 Task: Add Megafood Organic Cranberry B12 Energy Gummies to the cart.
Action: Mouse moved to (27, 68)
Screenshot: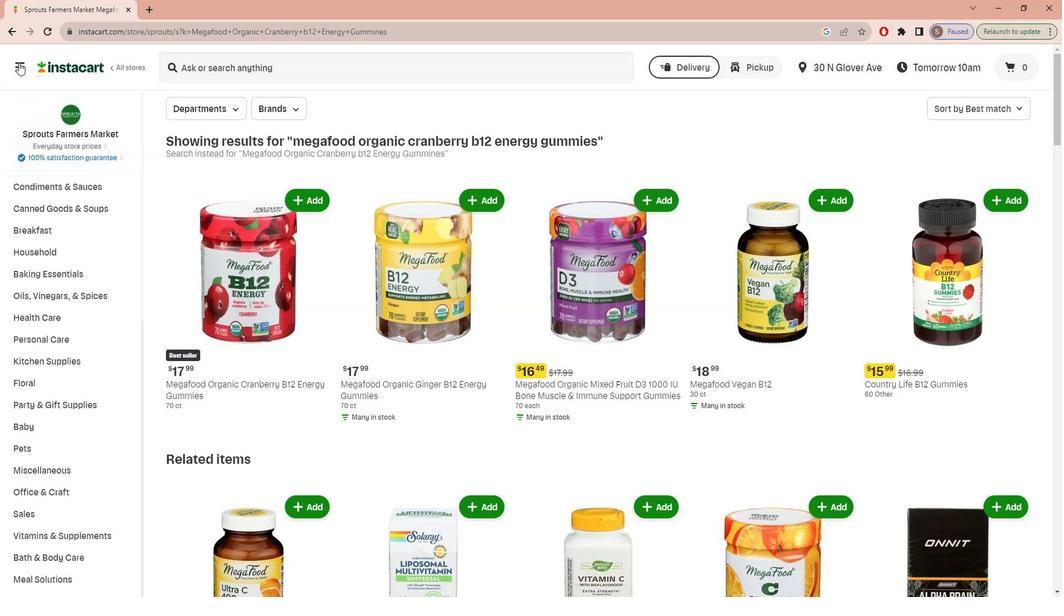 
Action: Mouse pressed left at (27, 68)
Screenshot: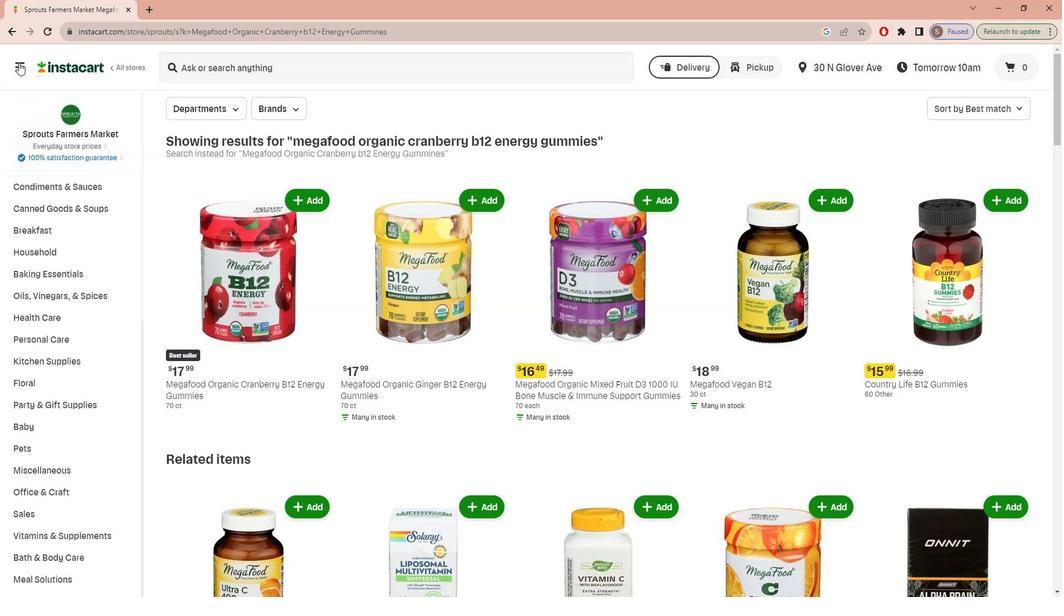 
Action: Mouse moved to (37, 145)
Screenshot: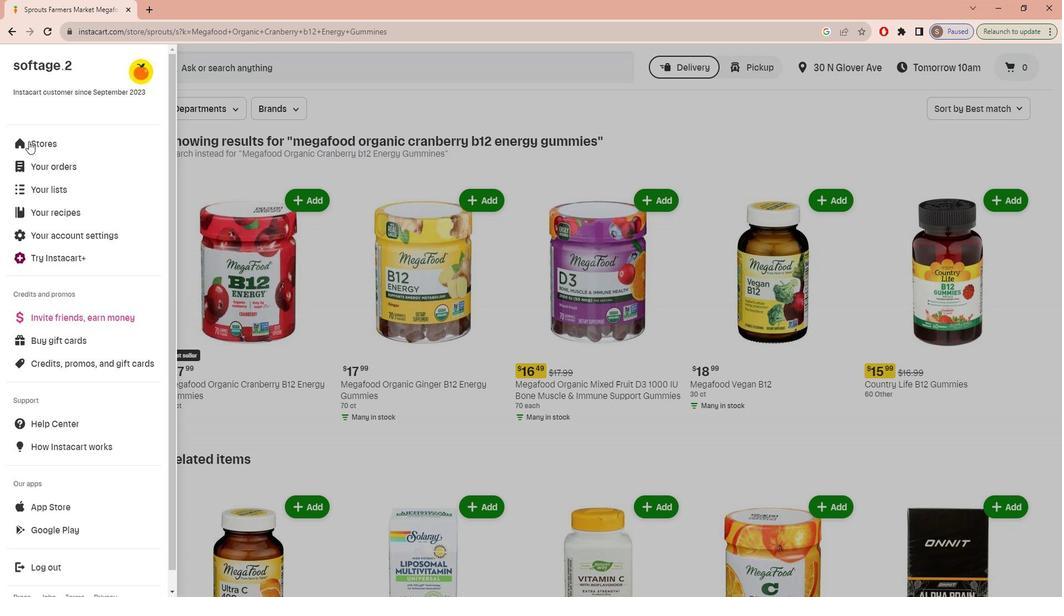 
Action: Mouse pressed left at (37, 145)
Screenshot: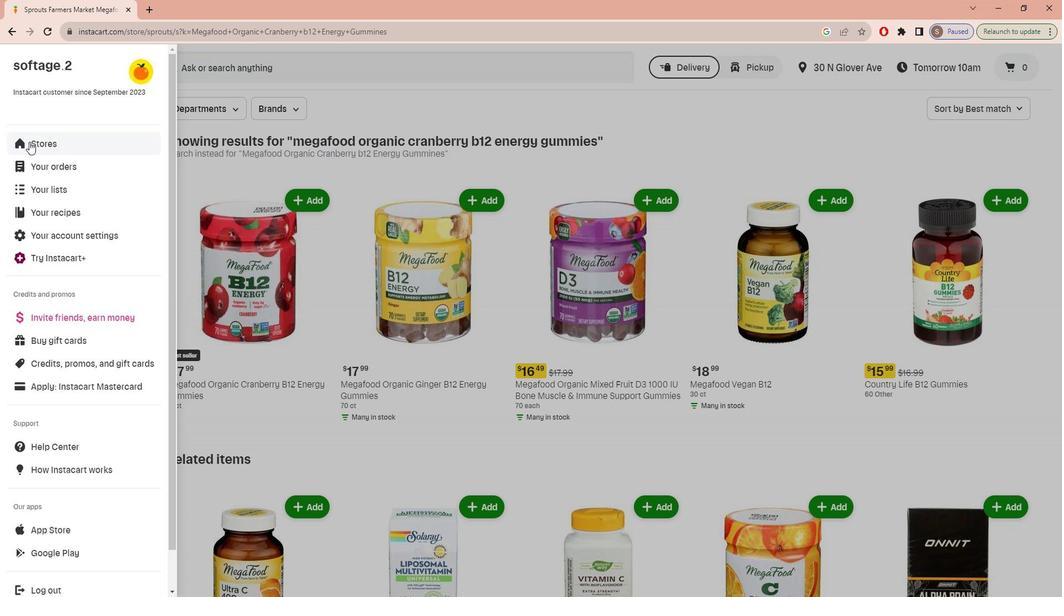 
Action: Mouse moved to (280, 120)
Screenshot: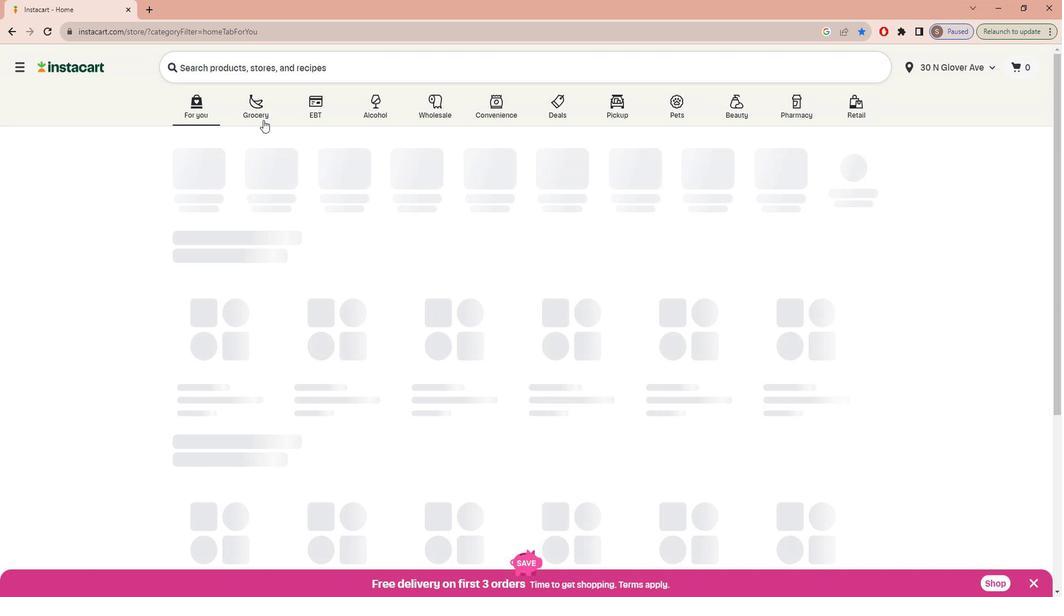 
Action: Mouse pressed left at (280, 120)
Screenshot: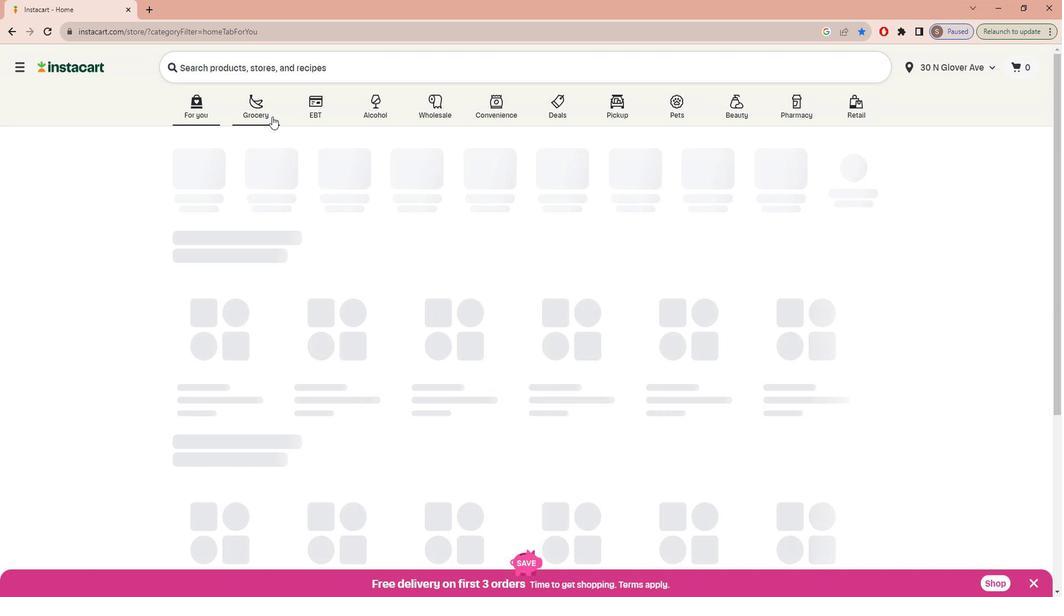
Action: Mouse moved to (245, 311)
Screenshot: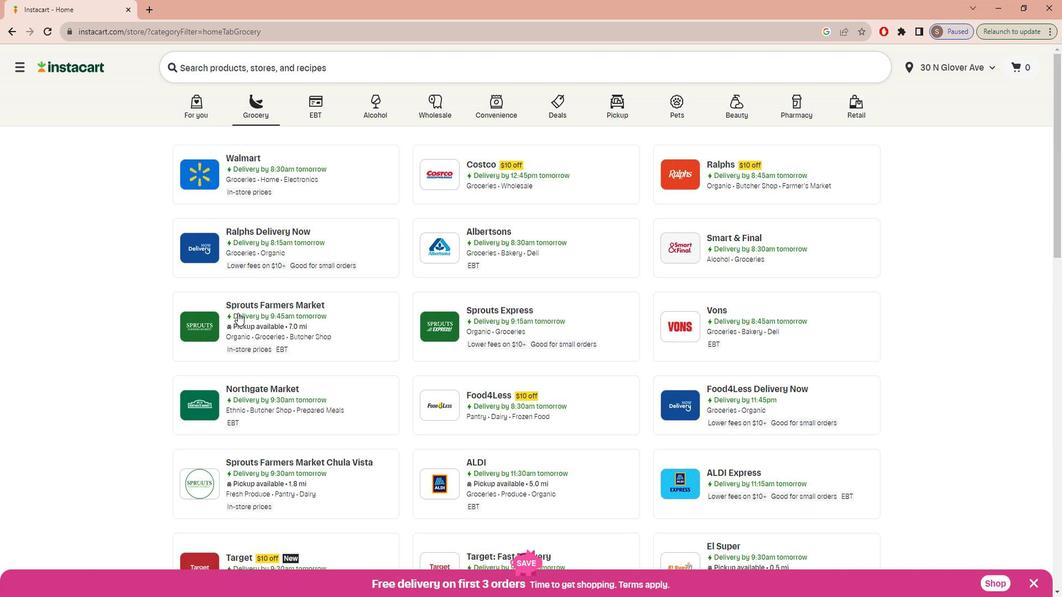 
Action: Mouse pressed left at (245, 311)
Screenshot: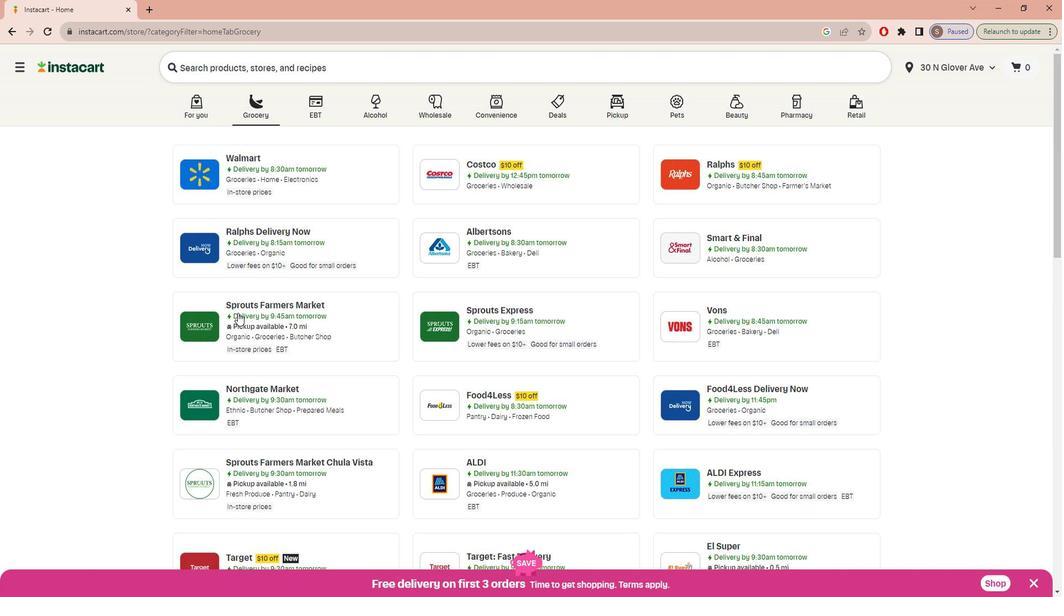 
Action: Mouse moved to (102, 385)
Screenshot: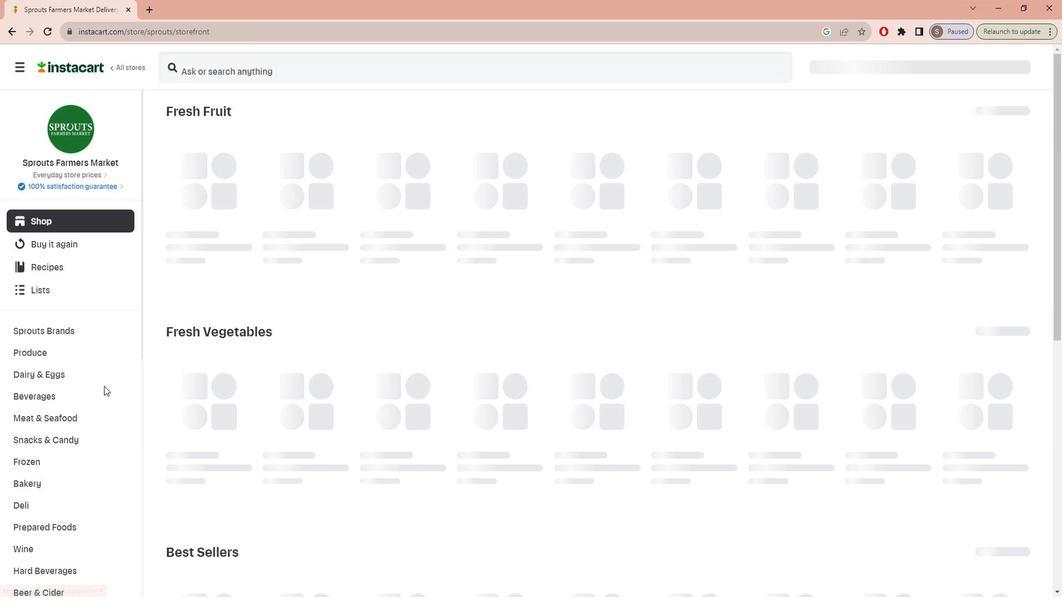 
Action: Mouse scrolled (102, 385) with delta (0, 0)
Screenshot: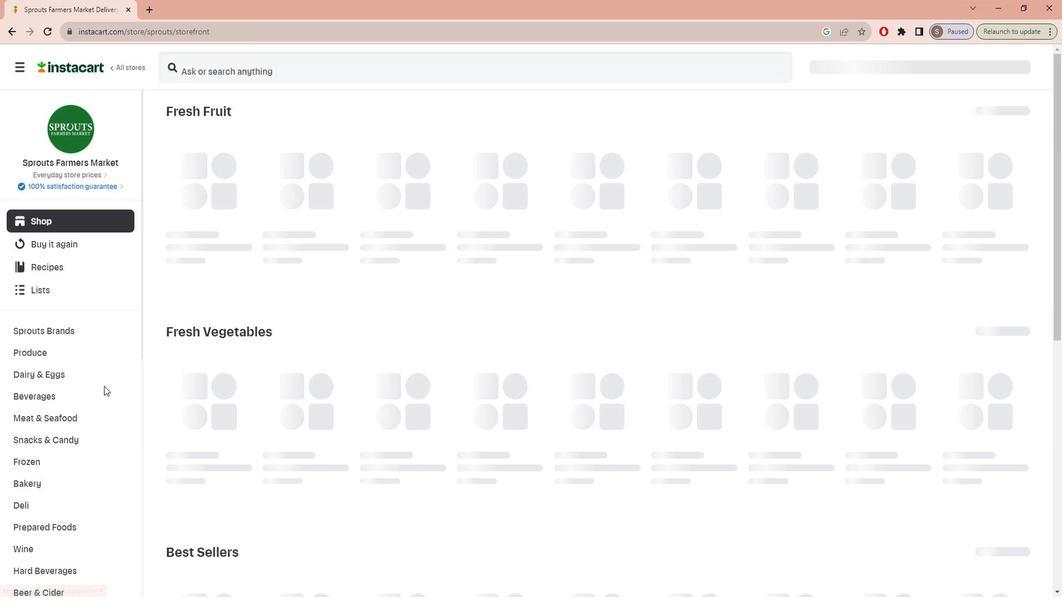 
Action: Mouse moved to (101, 386)
Screenshot: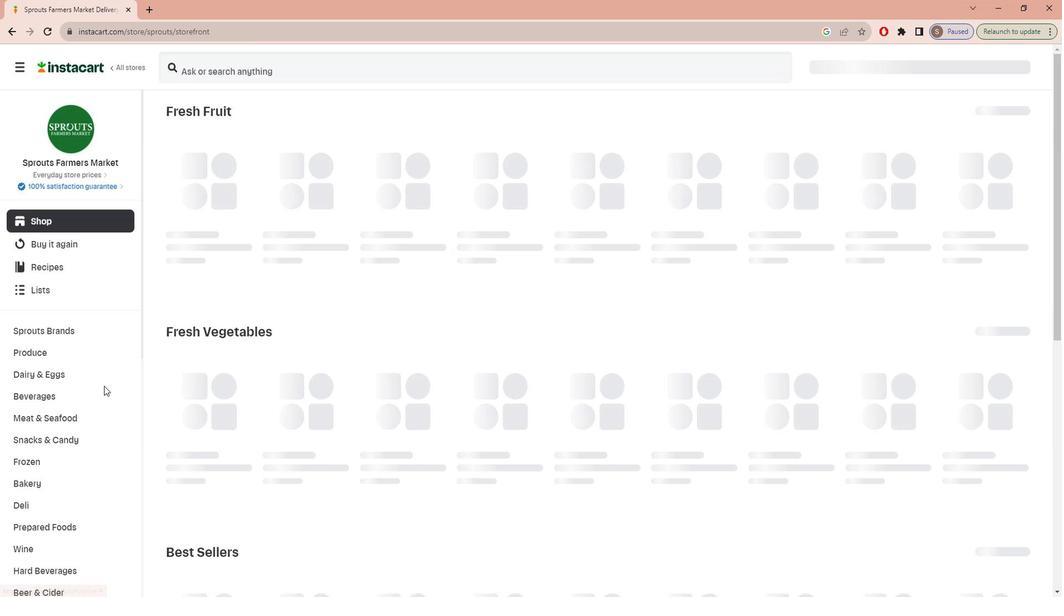 
Action: Mouse scrolled (101, 385) with delta (0, 0)
Screenshot: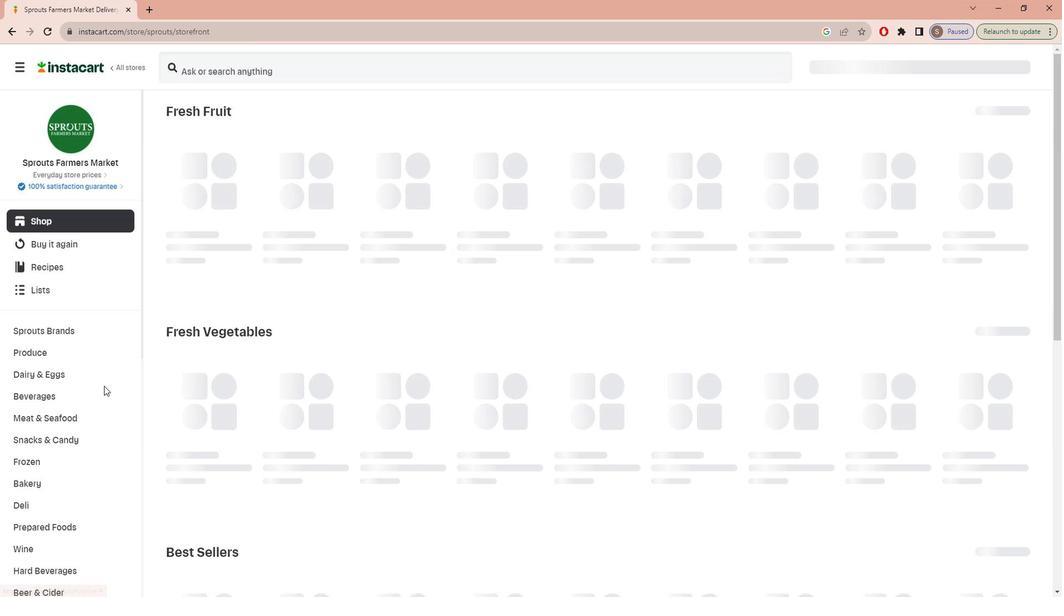 
Action: Mouse moved to (98, 387)
Screenshot: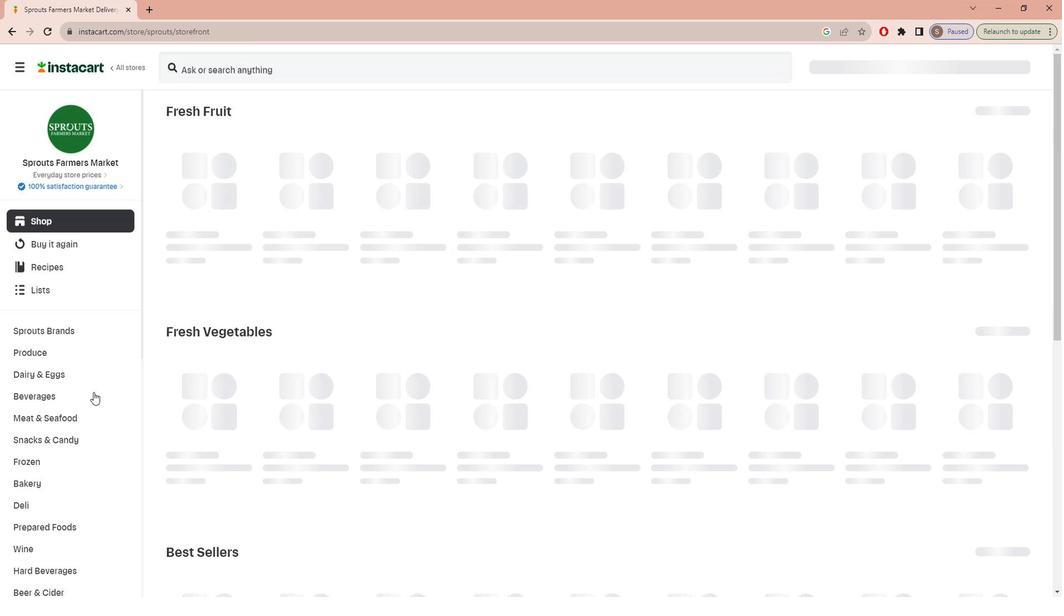 
Action: Mouse scrolled (98, 386) with delta (0, 0)
Screenshot: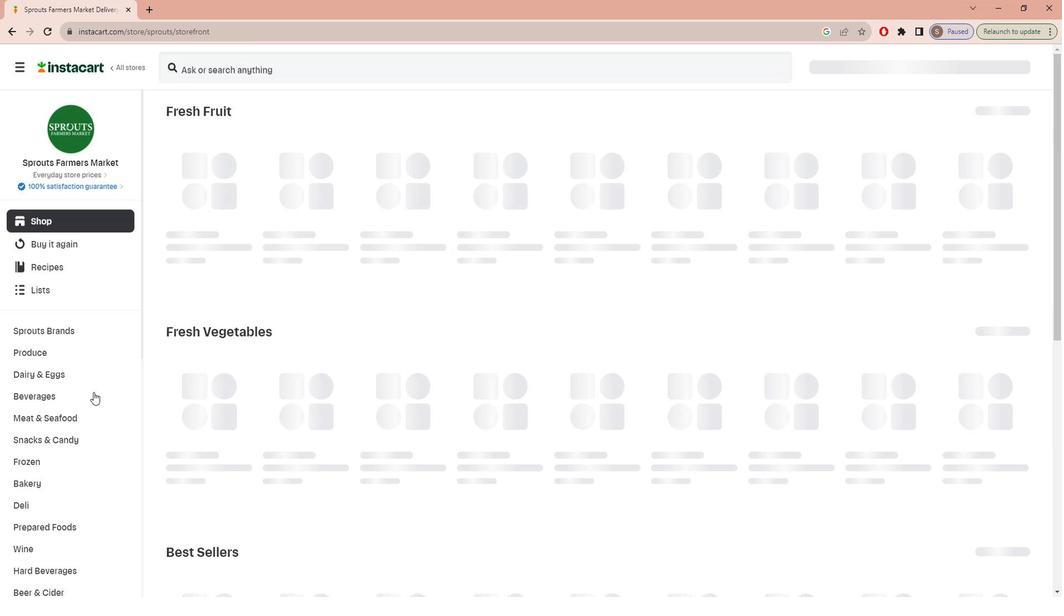 
Action: Mouse moved to (97, 388)
Screenshot: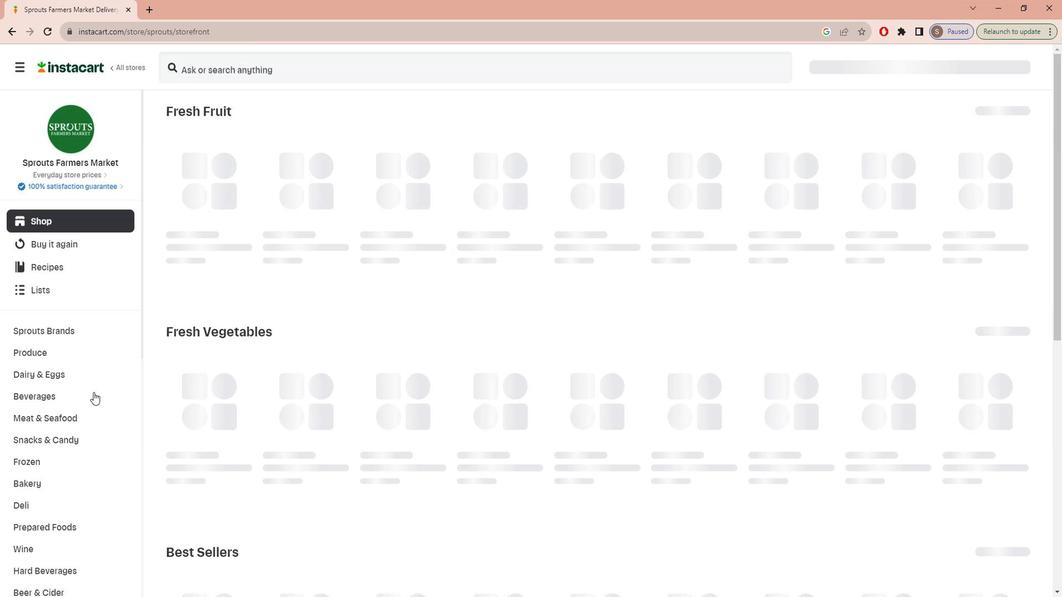 
Action: Mouse scrolled (97, 388) with delta (0, 0)
Screenshot: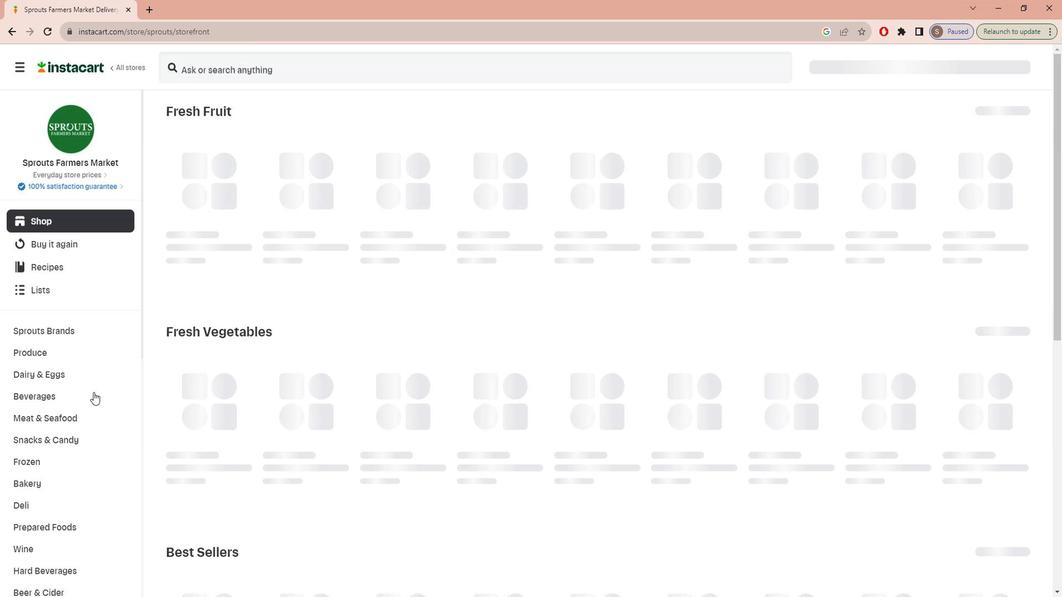 
Action: Mouse moved to (95, 389)
Screenshot: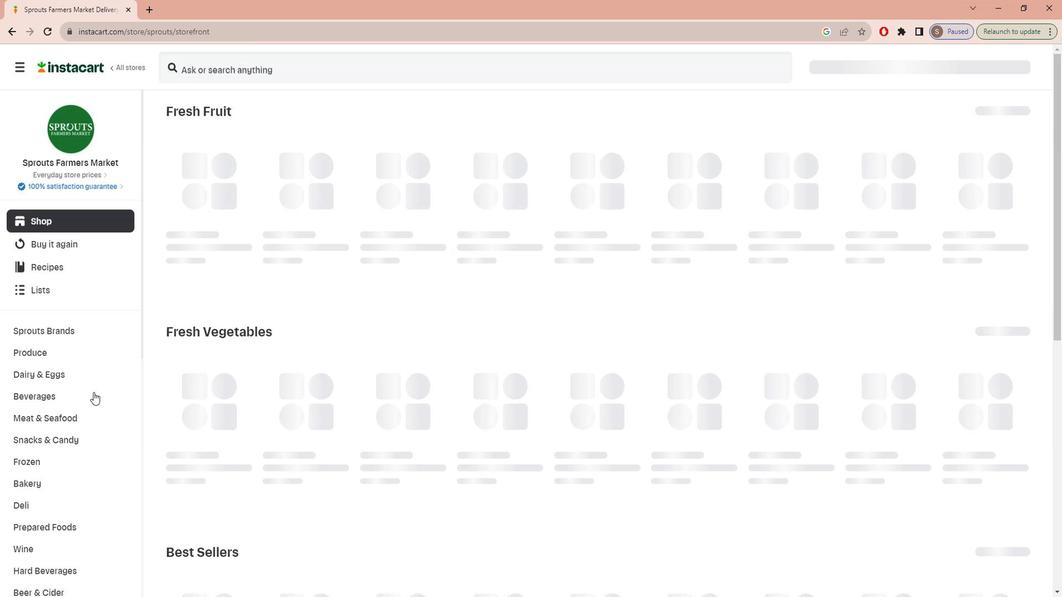 
Action: Mouse scrolled (95, 388) with delta (0, 0)
Screenshot: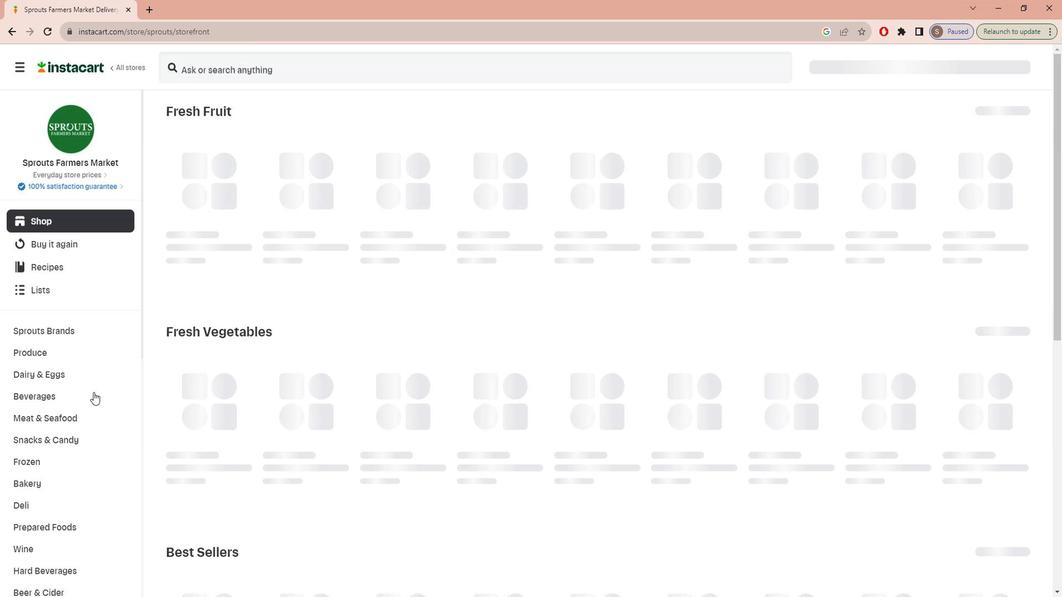 
Action: Mouse moved to (93, 389)
Screenshot: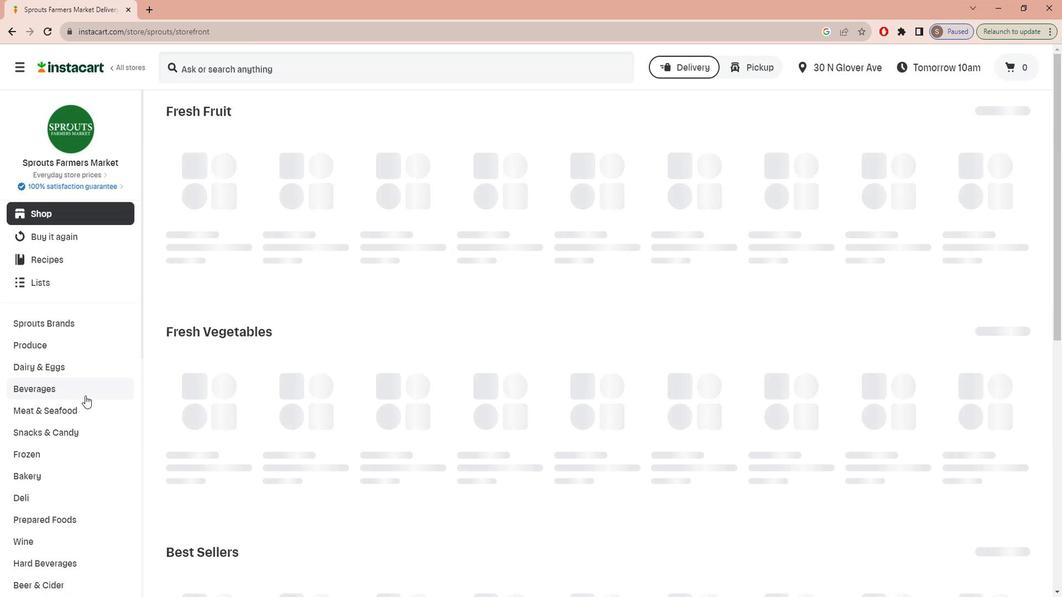 
Action: Mouse scrolled (93, 389) with delta (0, 0)
Screenshot: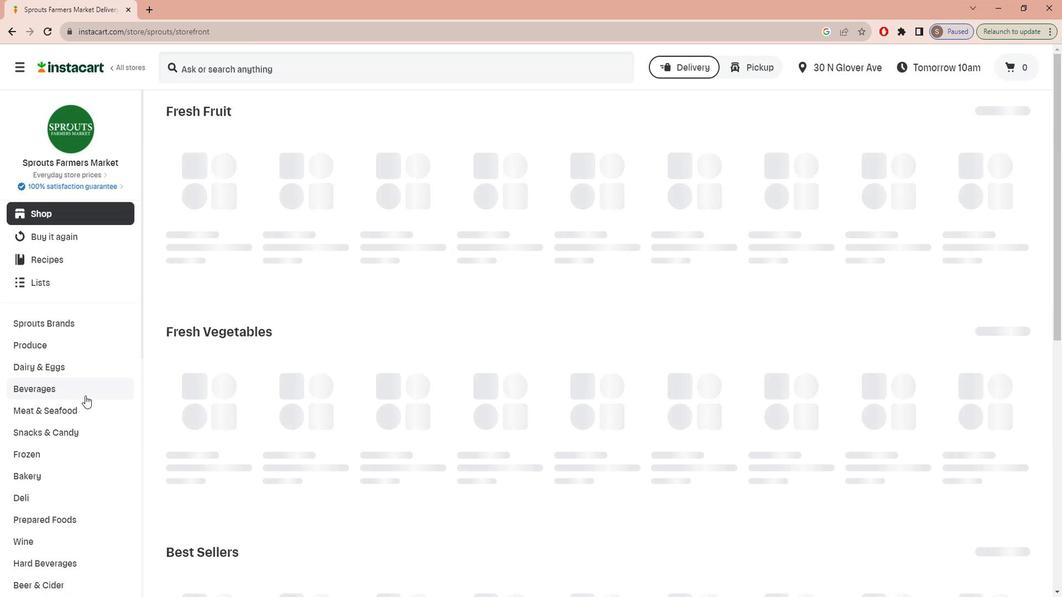
Action: Mouse moved to (86, 390)
Screenshot: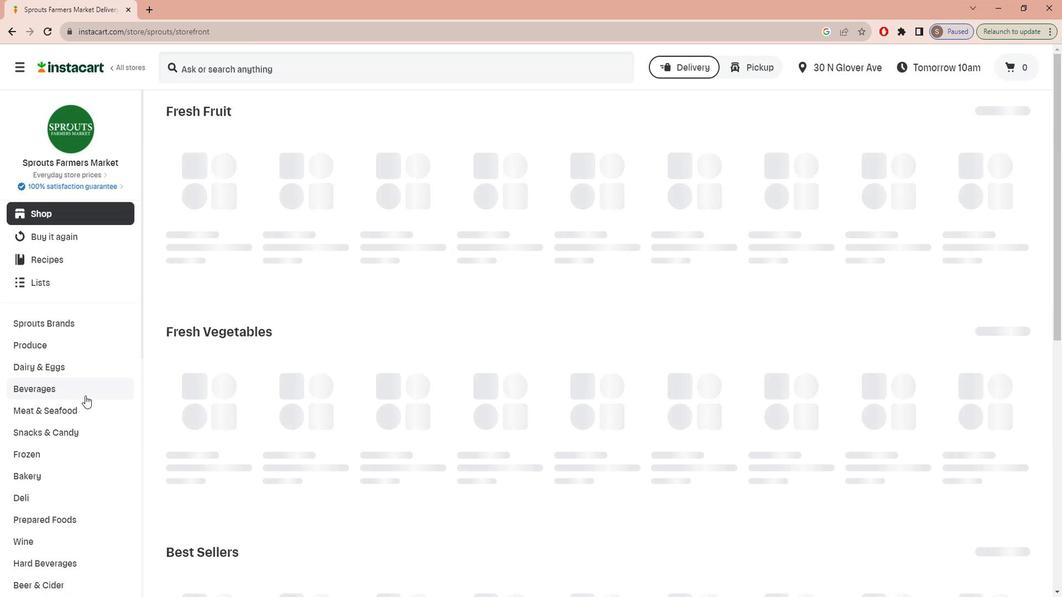 
Action: Mouse scrolled (86, 390) with delta (0, 0)
Screenshot: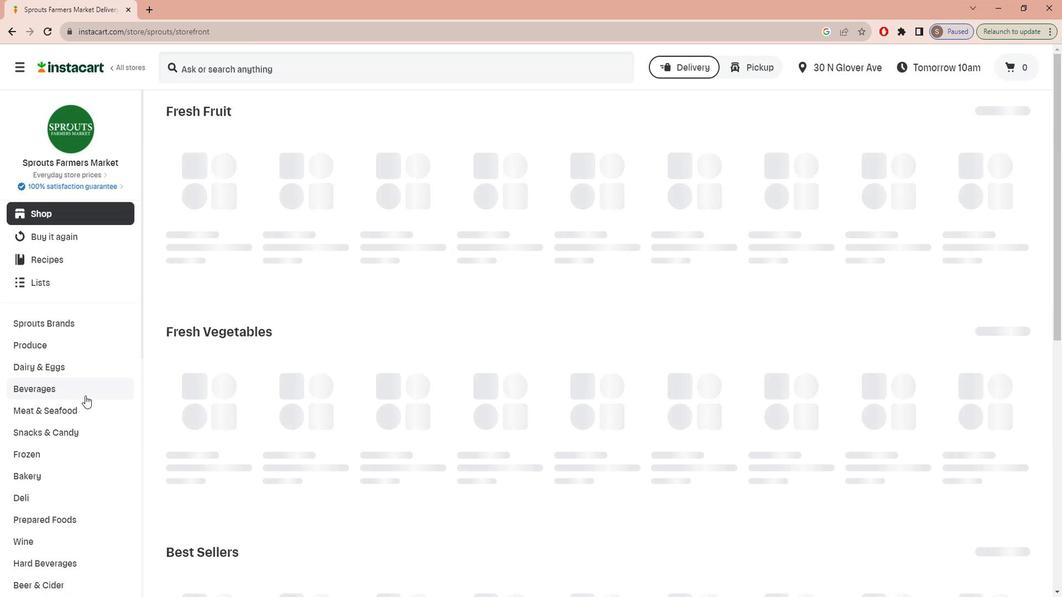 
Action: Mouse moved to (78, 397)
Screenshot: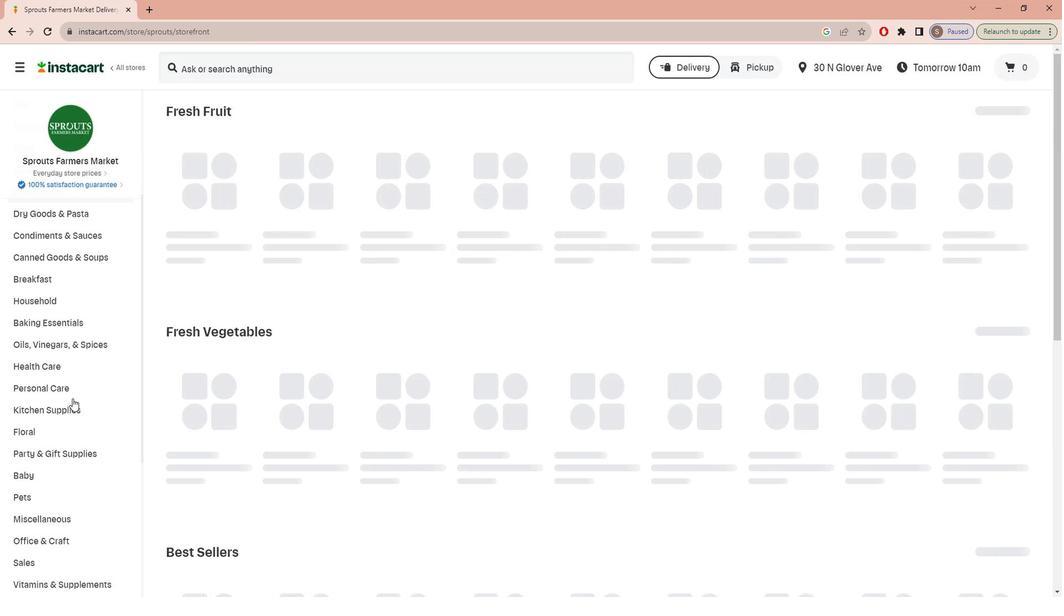 
Action: Mouse scrolled (78, 396) with delta (0, 0)
Screenshot: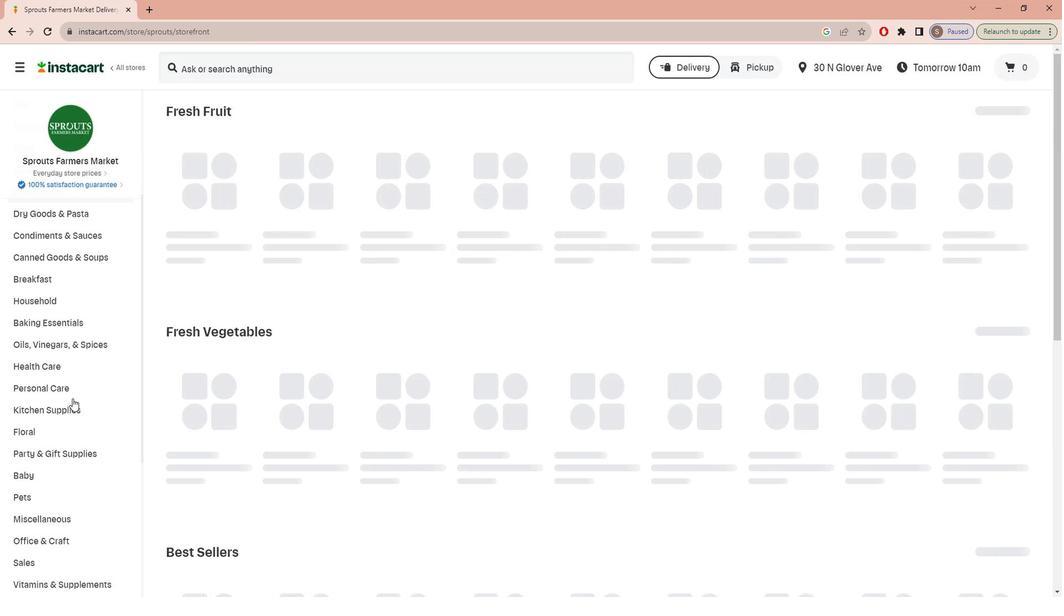 
Action: Mouse moved to (78, 398)
Screenshot: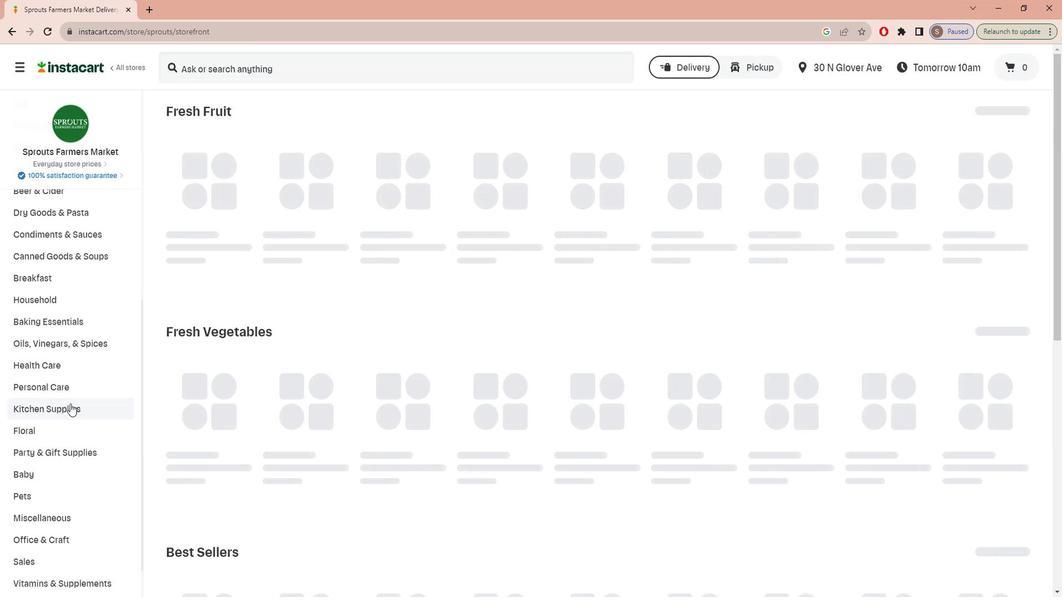 
Action: Mouse scrolled (78, 397) with delta (0, 0)
Screenshot: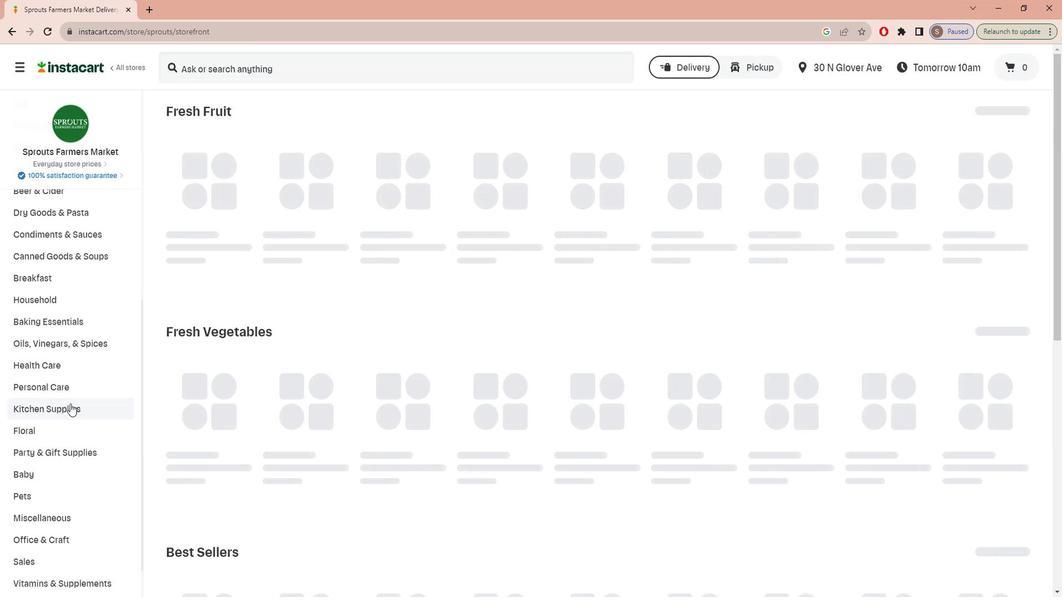 
Action: Mouse moved to (78, 398)
Screenshot: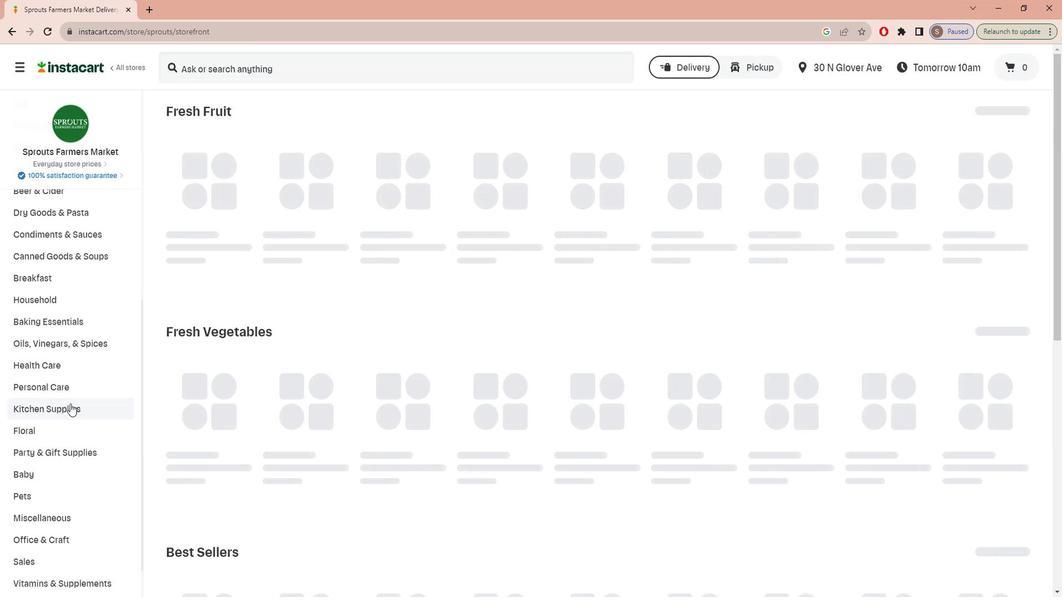 
Action: Mouse scrolled (78, 397) with delta (0, 0)
Screenshot: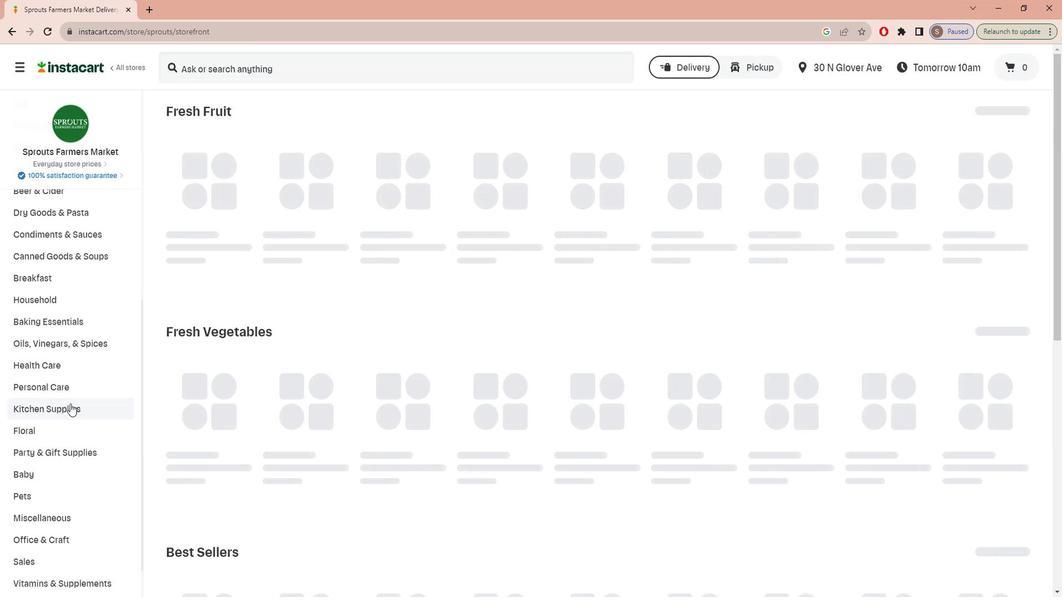 
Action: Mouse moved to (78, 399)
Screenshot: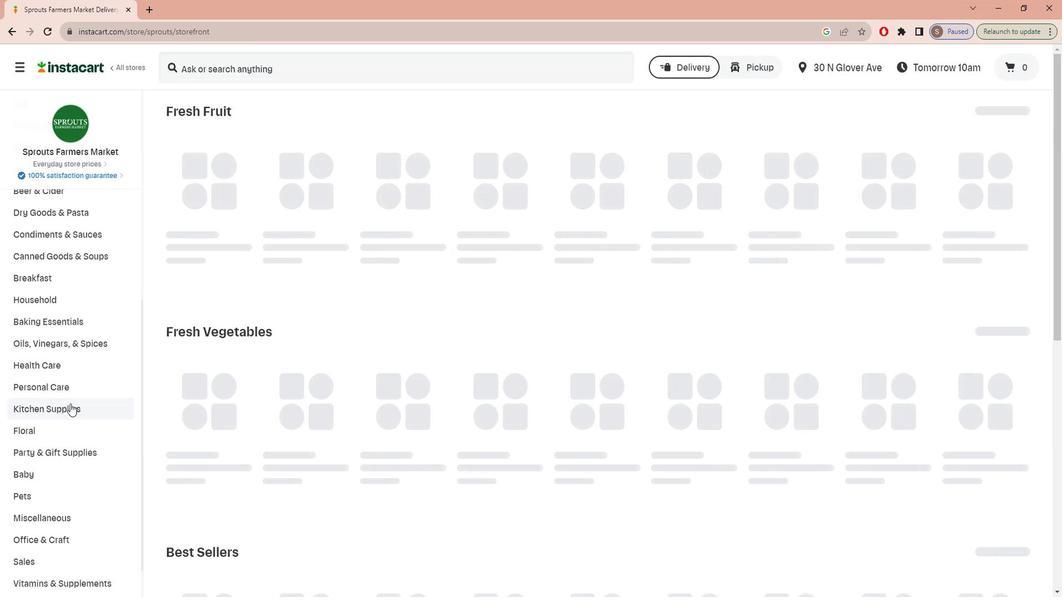 
Action: Mouse scrolled (78, 398) with delta (0, 0)
Screenshot: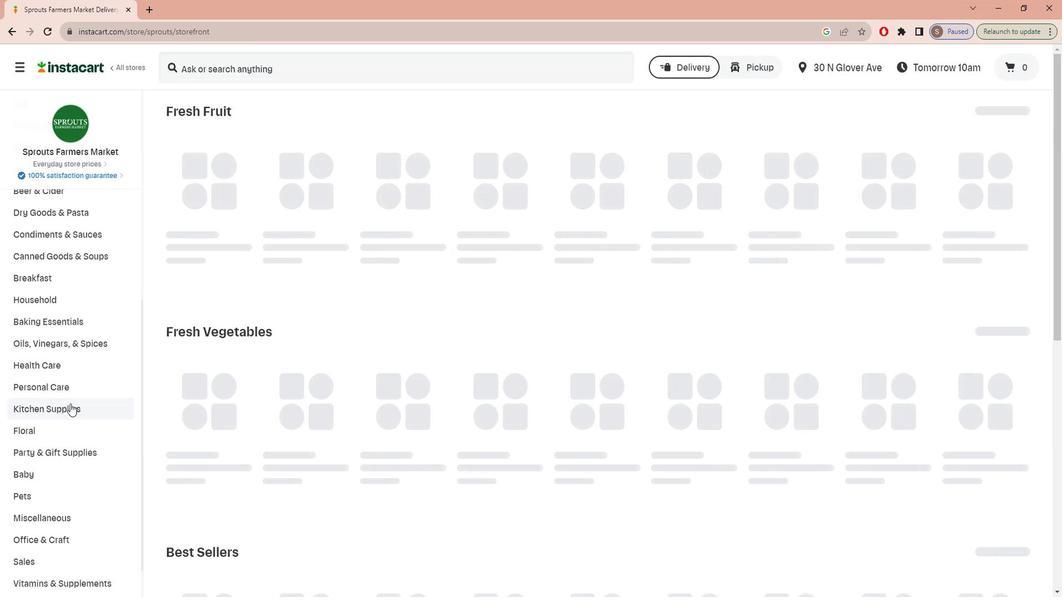 
Action: Mouse moved to (78, 399)
Screenshot: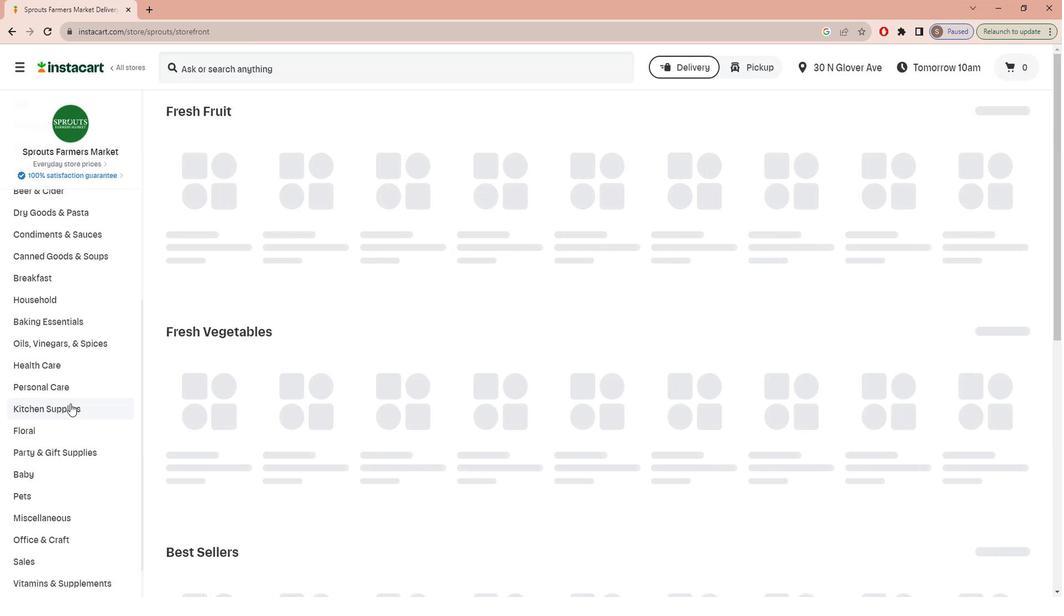 
Action: Mouse scrolled (78, 399) with delta (0, 0)
Screenshot: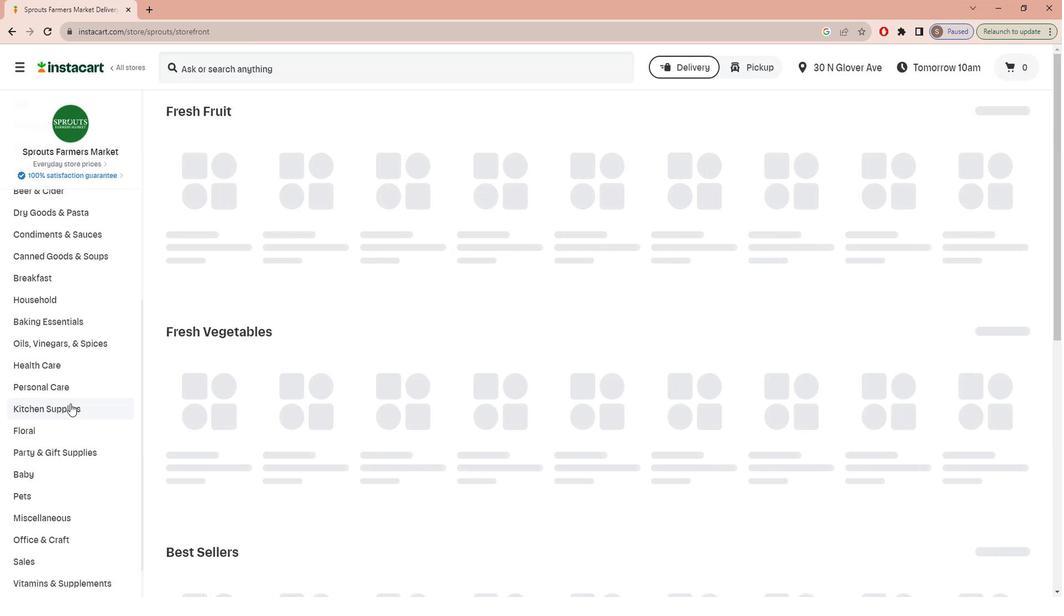 
Action: Mouse moved to (76, 401)
Screenshot: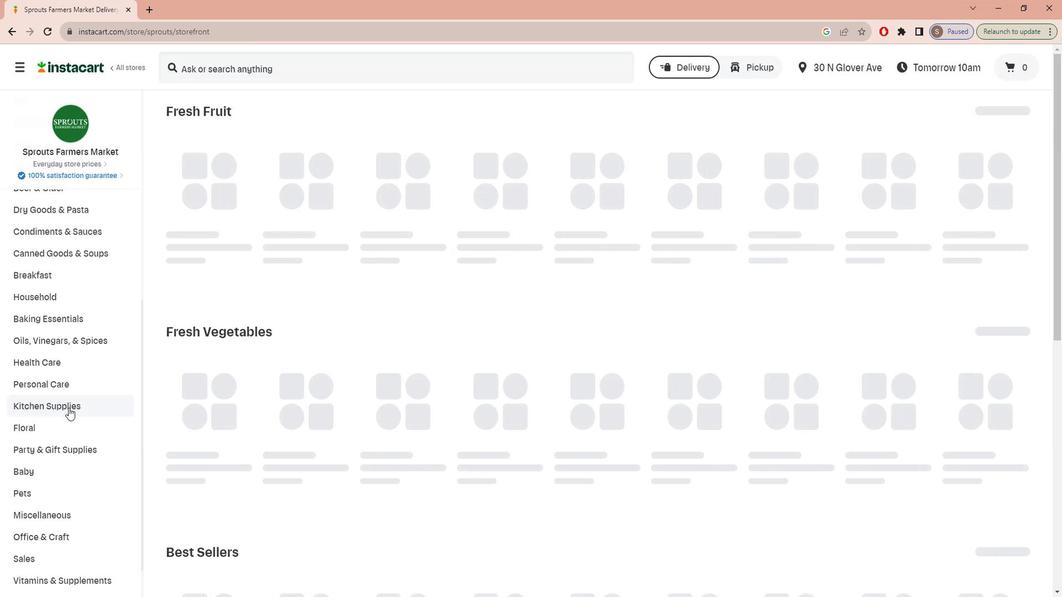 
Action: Mouse scrolled (76, 400) with delta (0, 0)
Screenshot: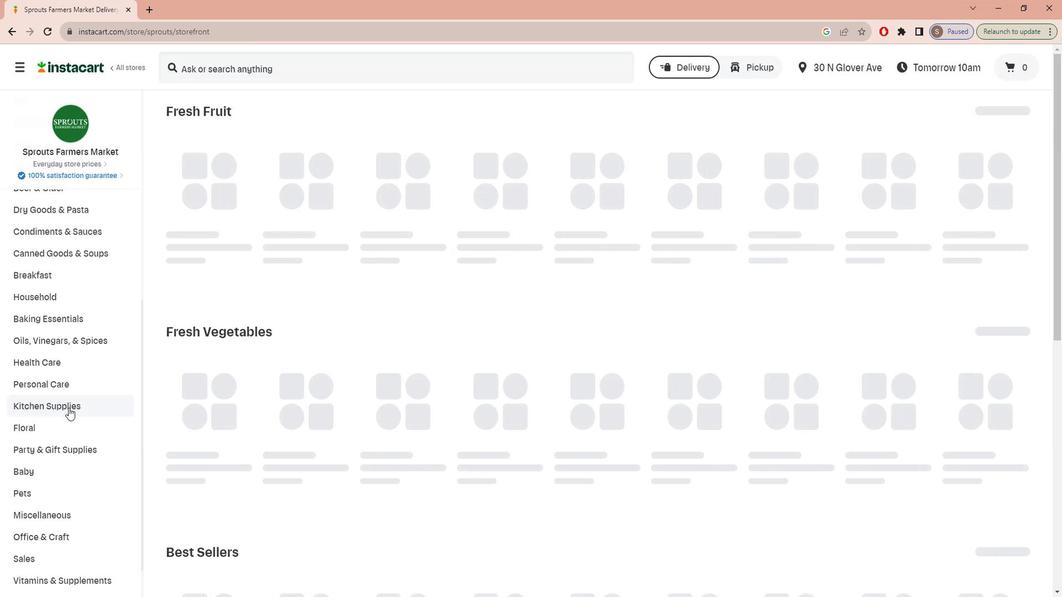 
Action: Mouse moved to (59, 518)
Screenshot: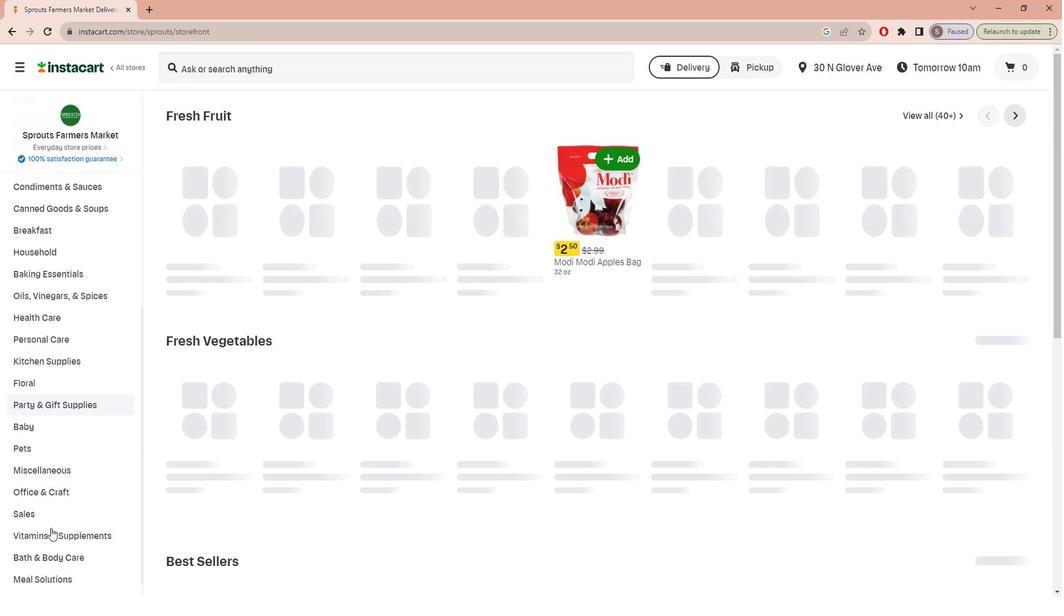 
Action: Mouse pressed left at (59, 518)
Screenshot: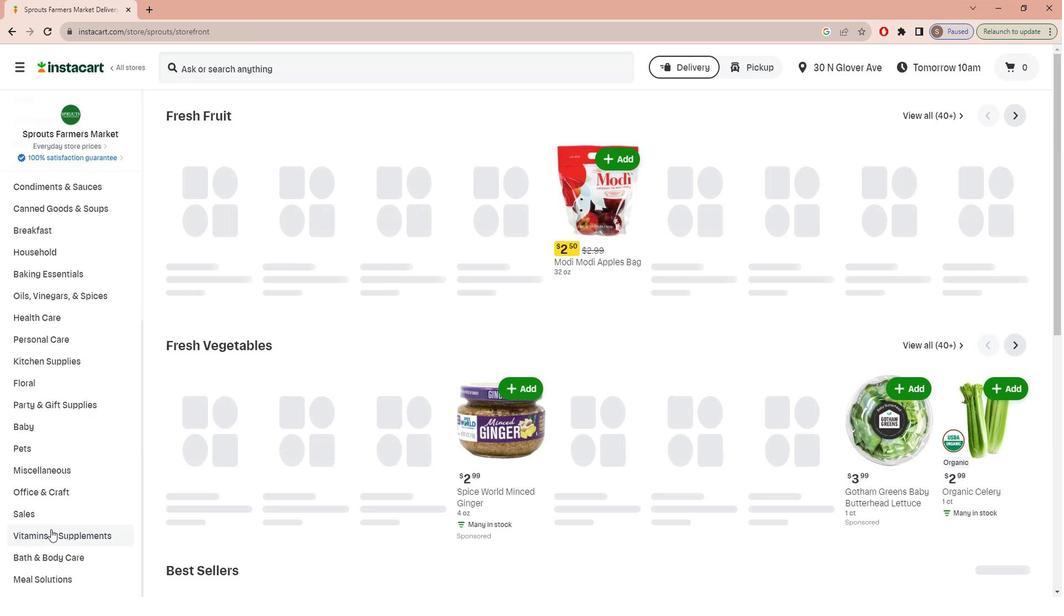 
Action: Mouse moved to (1041, 152)
Screenshot: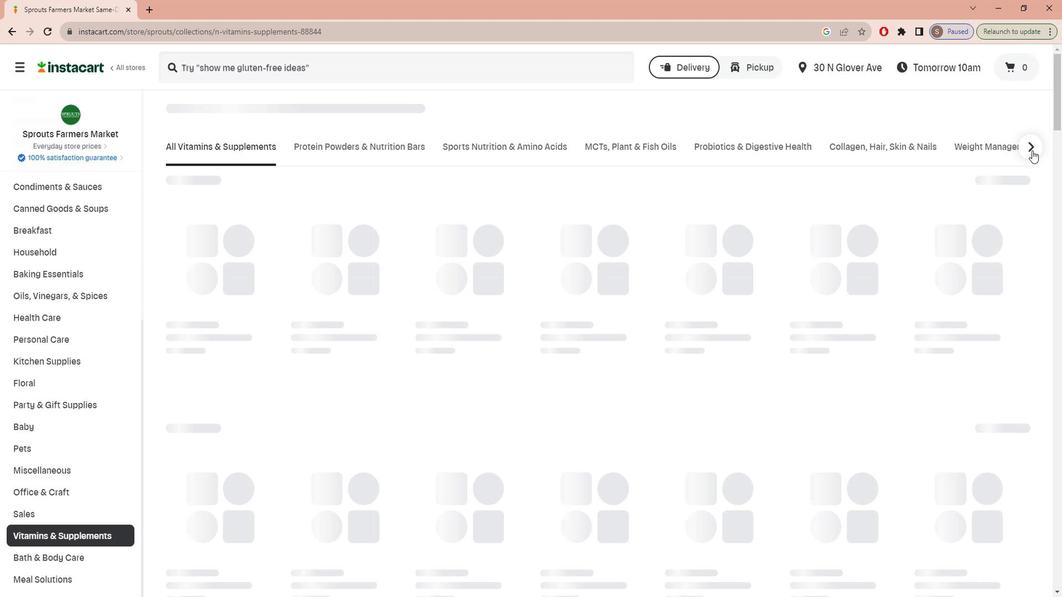 
Action: Mouse pressed left at (1041, 152)
Screenshot: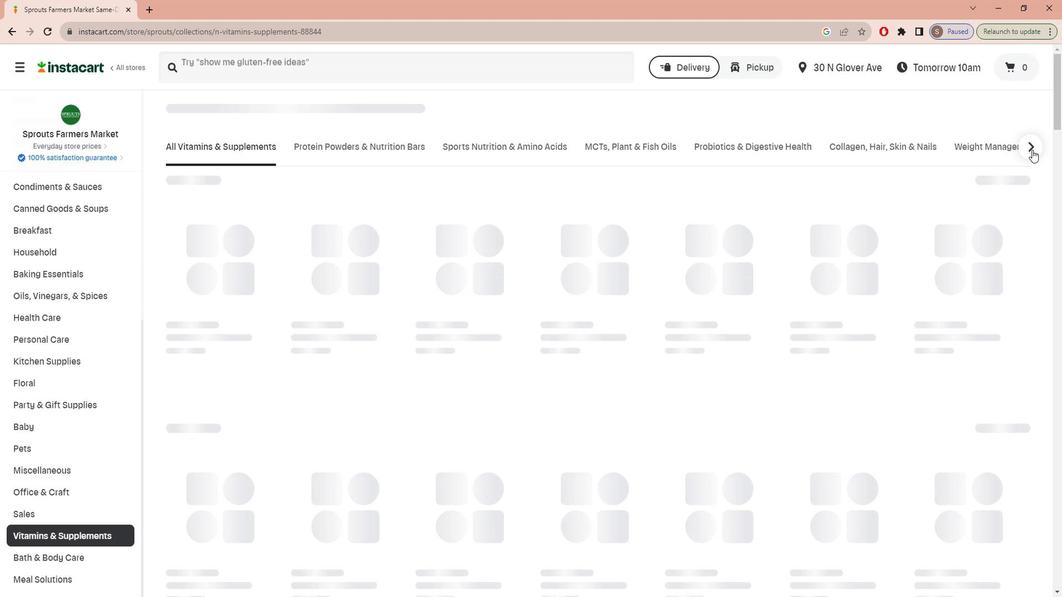 
Action: Mouse moved to (761, 142)
Screenshot: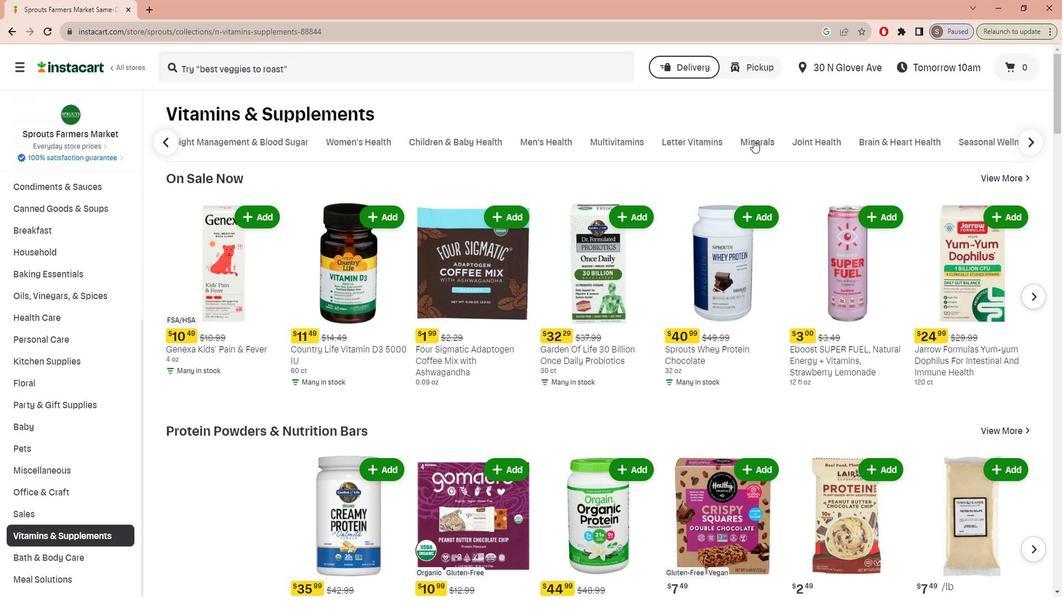 
Action: Mouse pressed left at (761, 142)
Screenshot: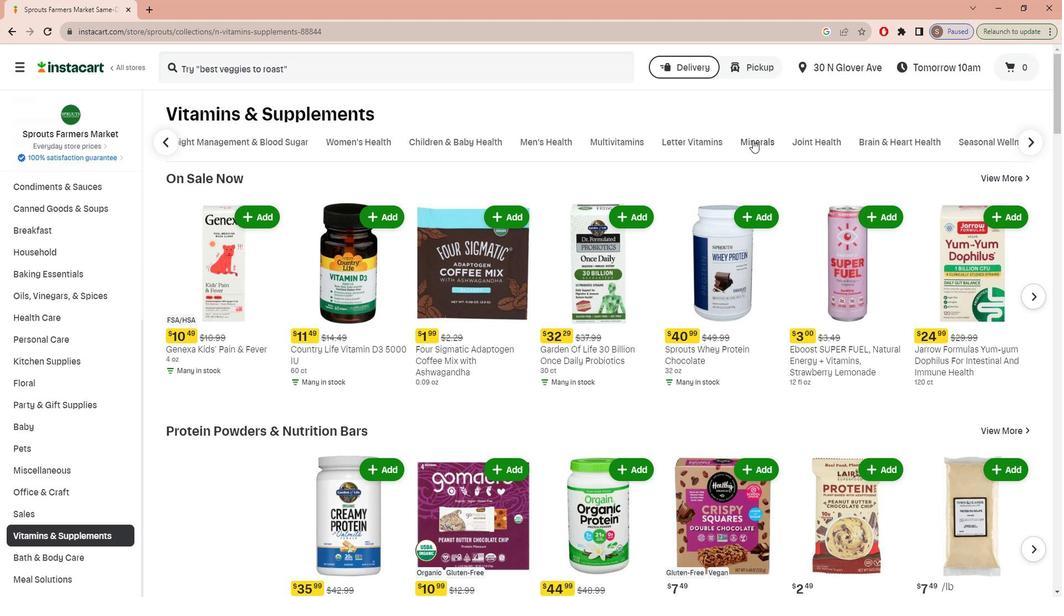 
Action: Mouse moved to (341, 66)
Screenshot: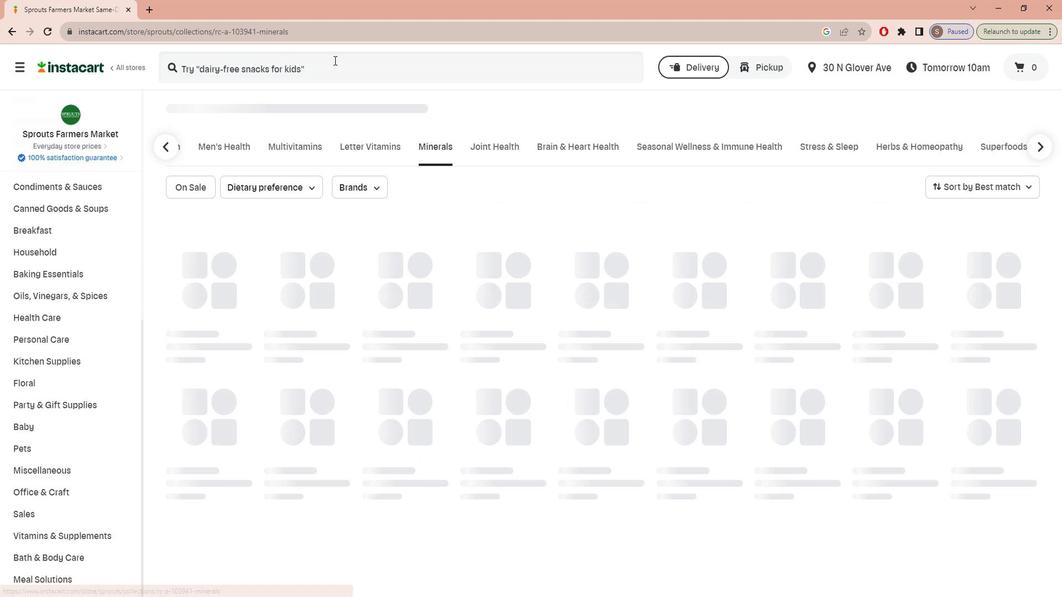 
Action: Mouse pressed left at (341, 66)
Screenshot: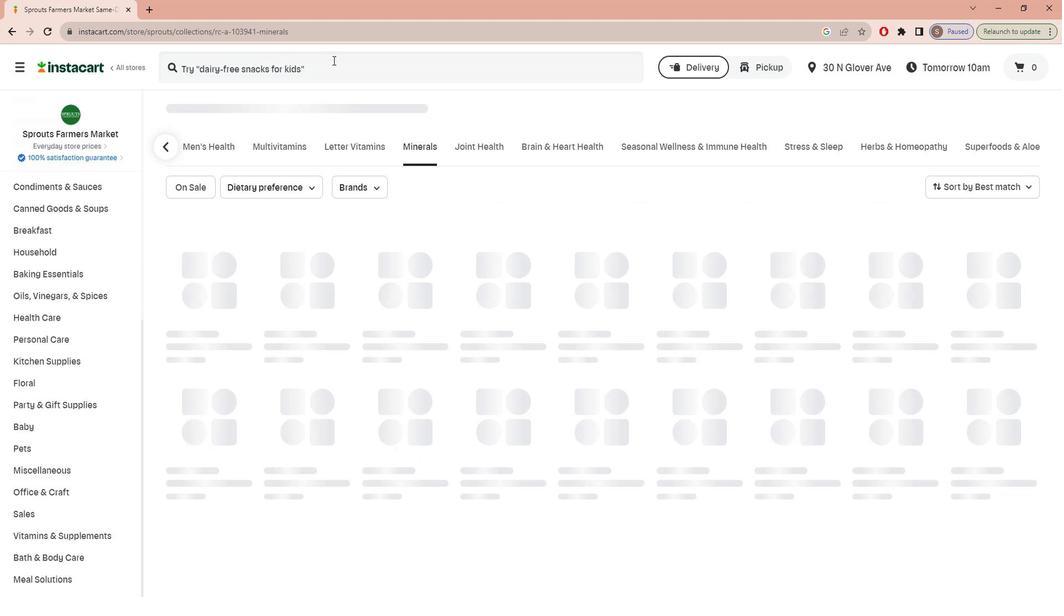 
Action: Mouse moved to (340, 66)
Screenshot: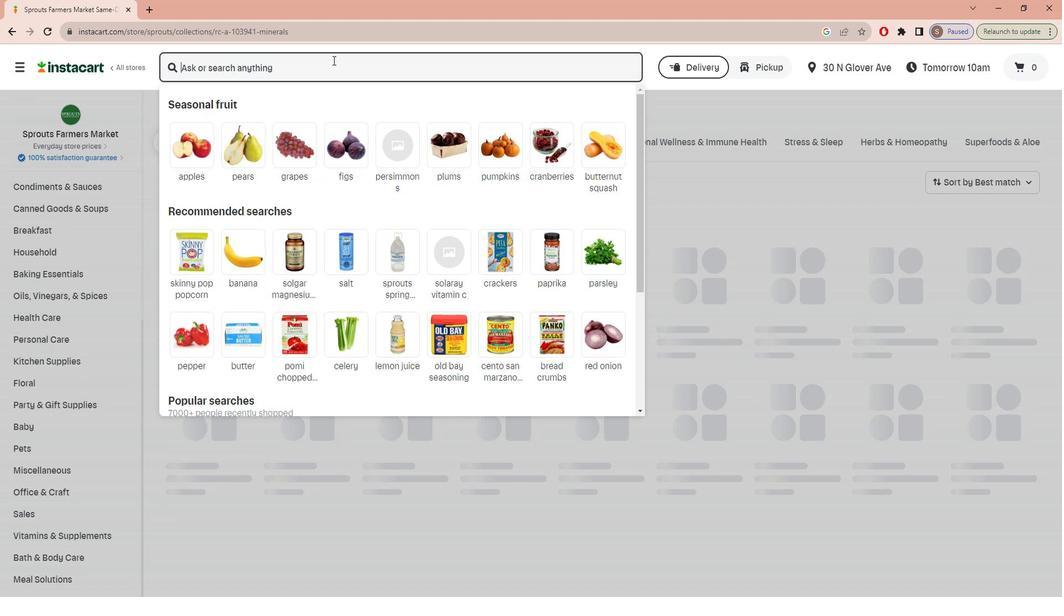 
Action: Key pressed m<Key.caps_lock>EGAFOOD<Key.space><Key.caps_lock>o<Key.caps_lock>RGANIC<Key.space><Key.caps_lock>c<Key.caps_lock>RANBERRY<Key.space><Key.caps_lock>b12<Key.space>e<Key.caps_lock>NERGY<Key.space><Key.caps_lock>g<Key.caps_lock>UMMIES<Key.enter>
Screenshot: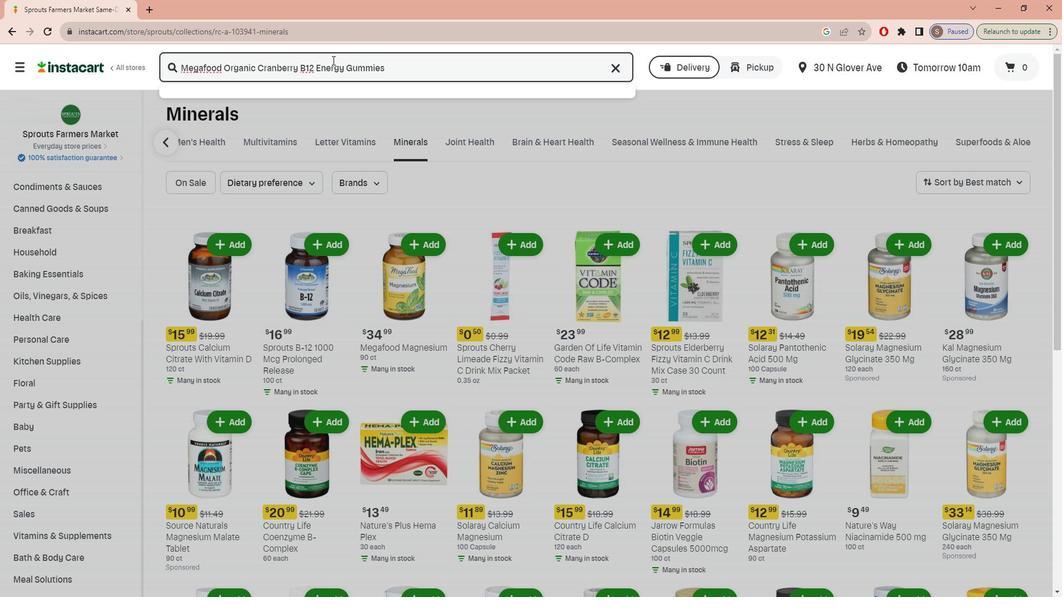 
Action: Mouse moved to (328, 193)
Screenshot: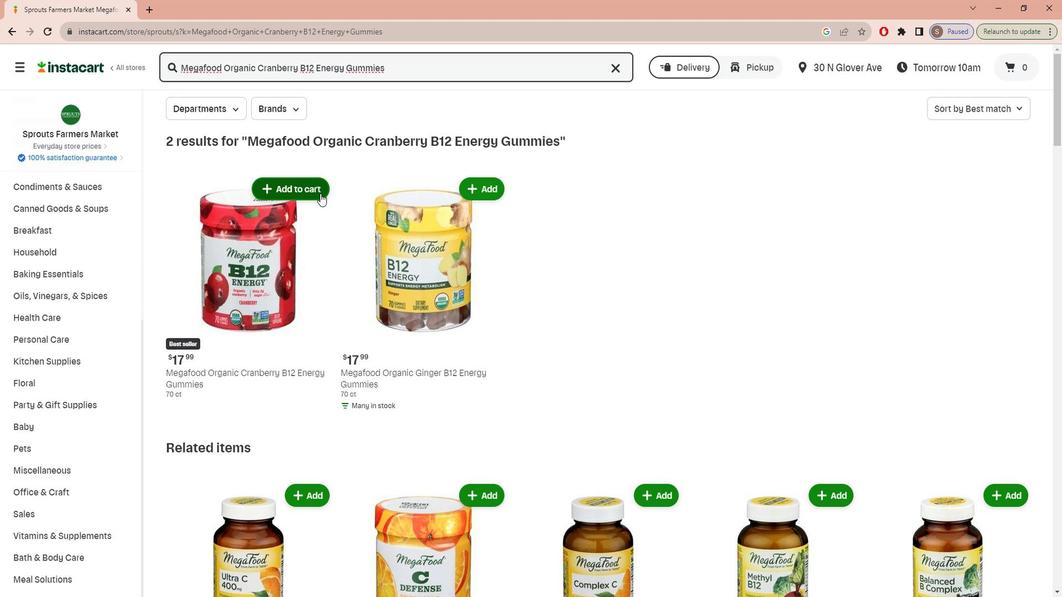 
Action: Mouse pressed left at (328, 193)
Screenshot: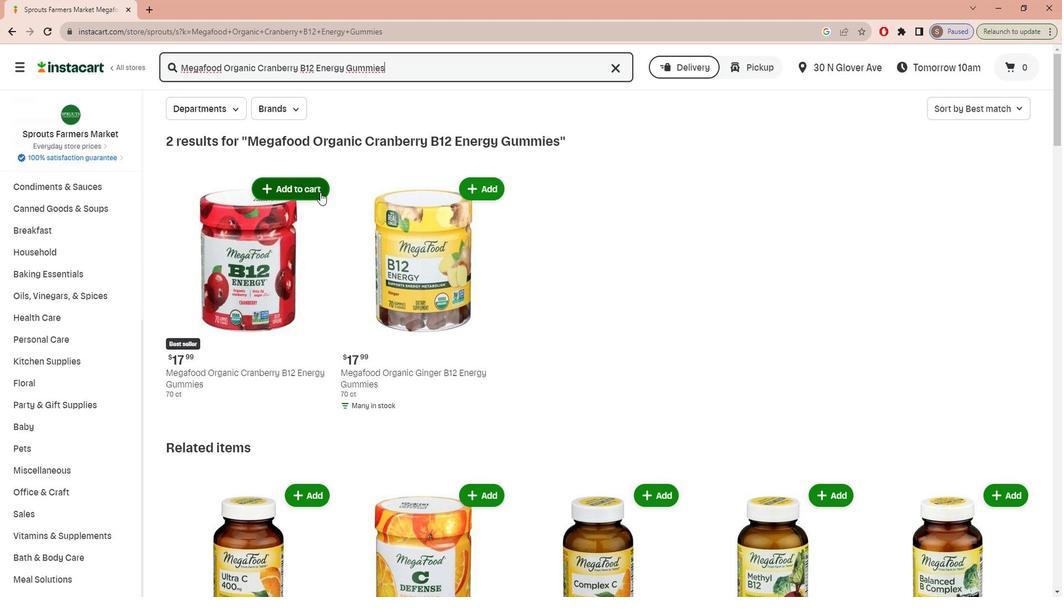 
Action: Mouse moved to (329, 300)
Screenshot: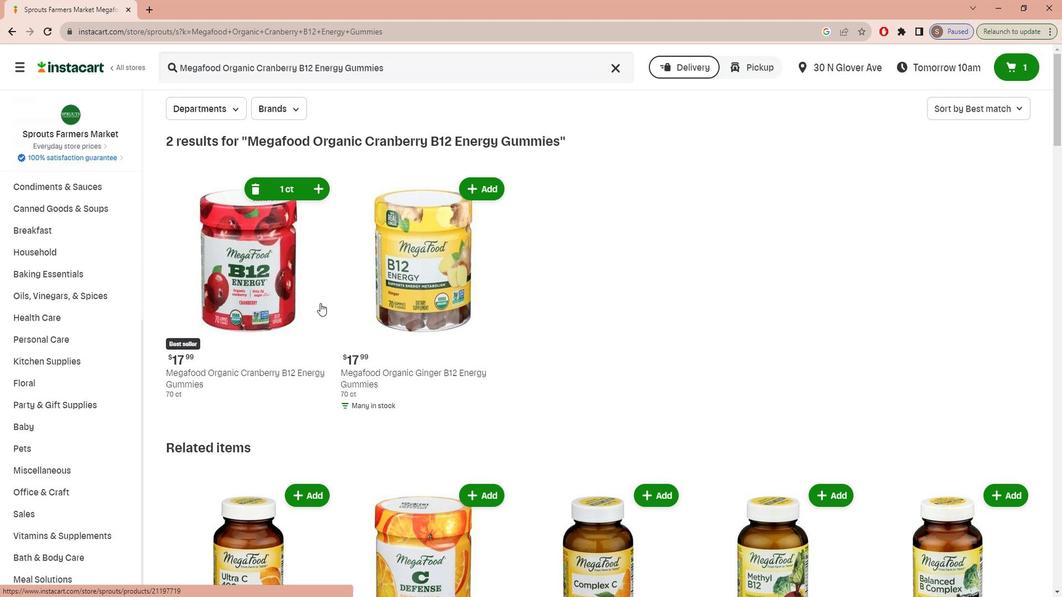
